 Task: Include a multi-line comment to document your script's dependencies and required packages.
Action: Mouse moved to (800, 341)
Screenshot: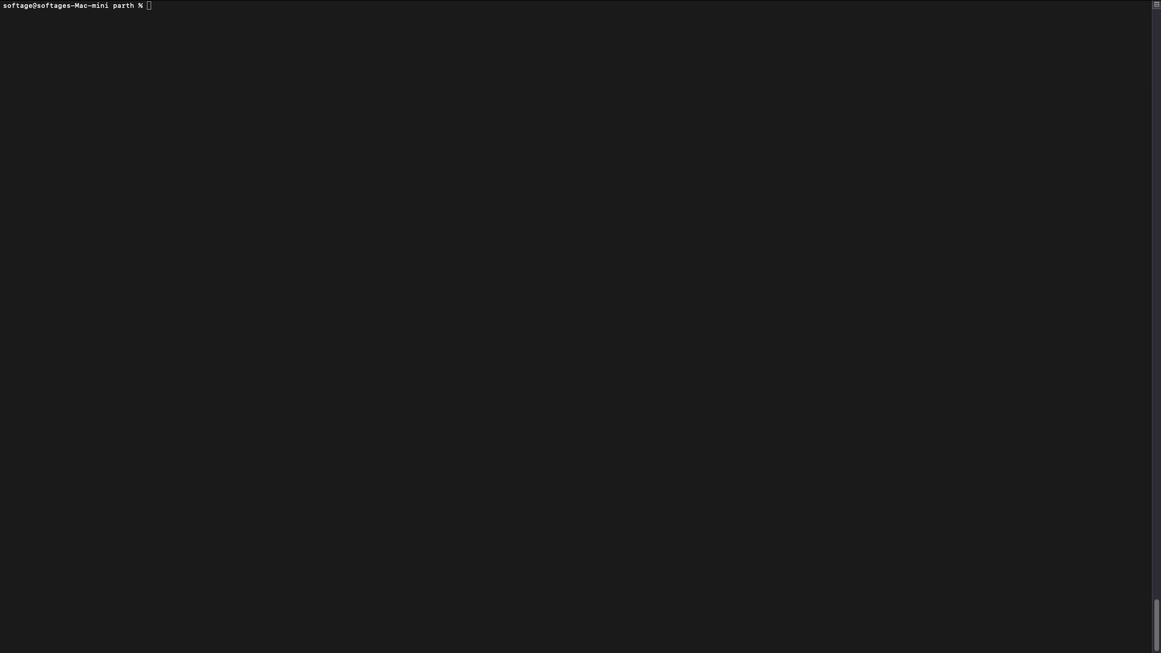 
Action: Mouse pressed left at (800, 341)
Screenshot: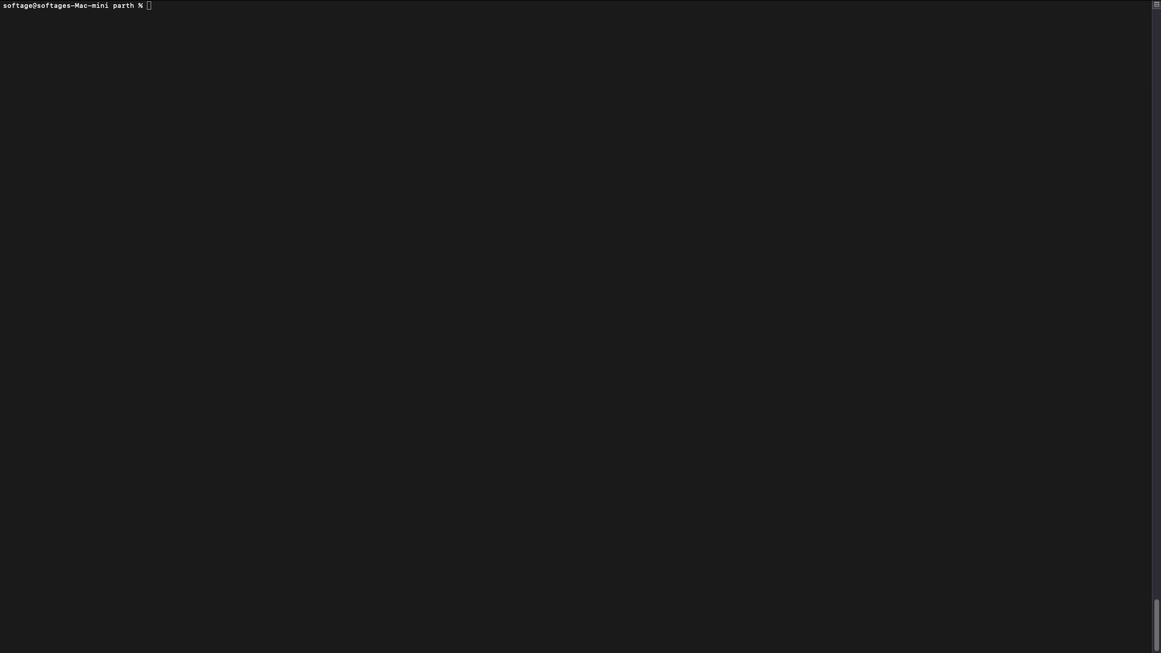
Action: Mouse moved to (664, 340)
Screenshot: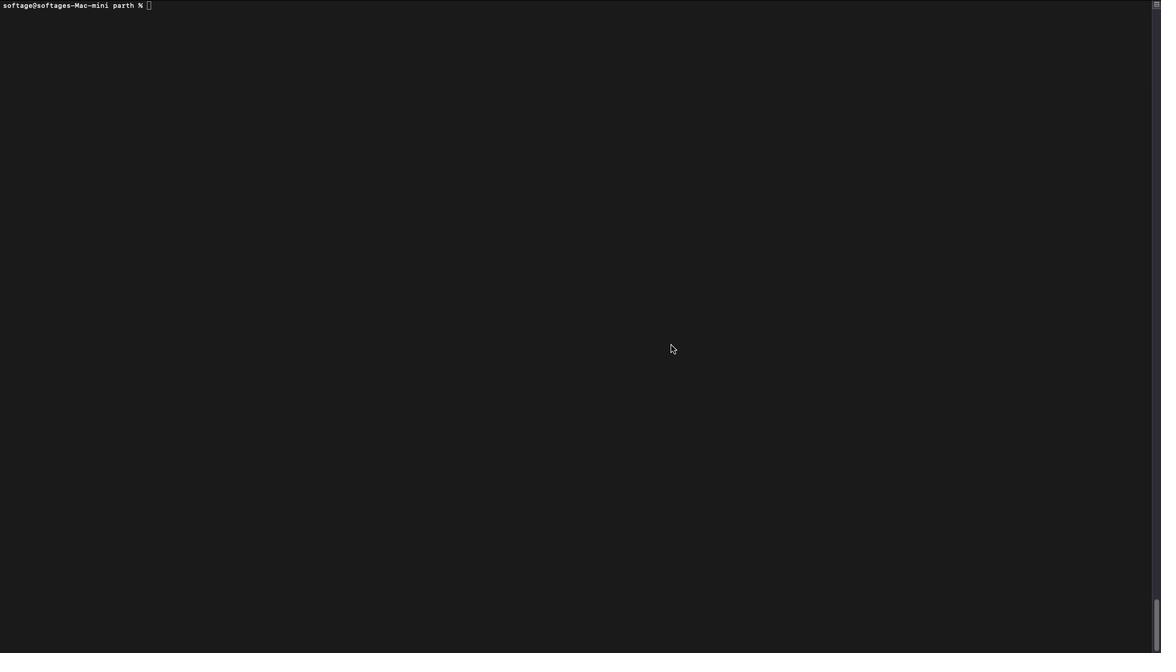 
Action: Mouse pressed left at (664, 340)
Screenshot: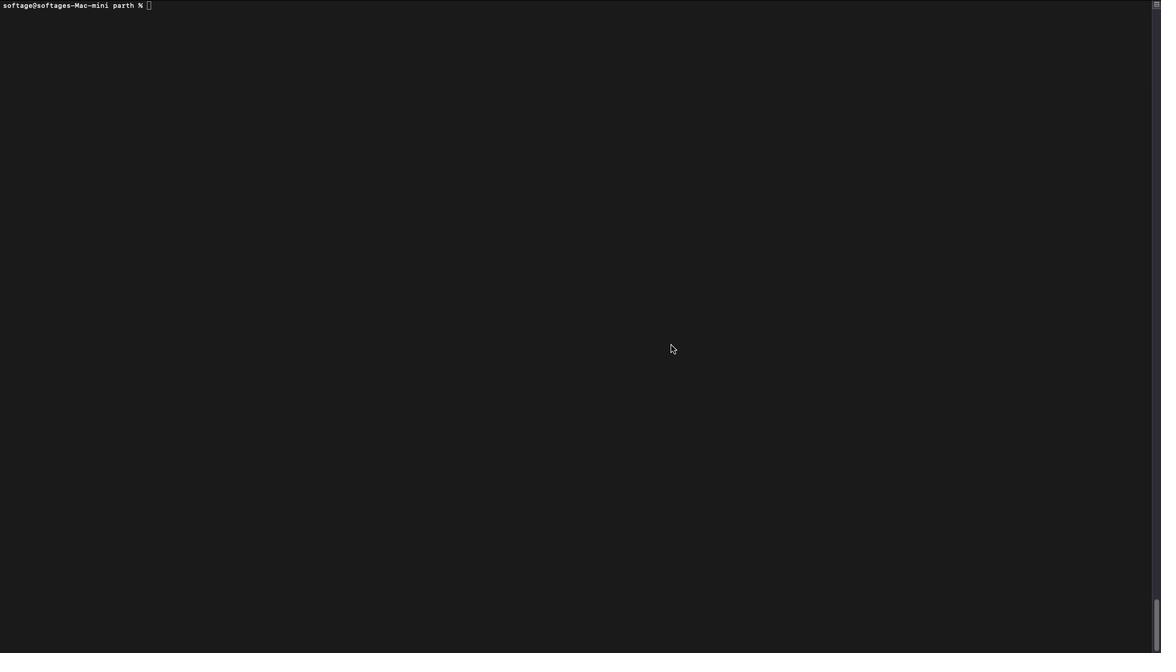 
Action: Mouse moved to (669, 340)
Screenshot: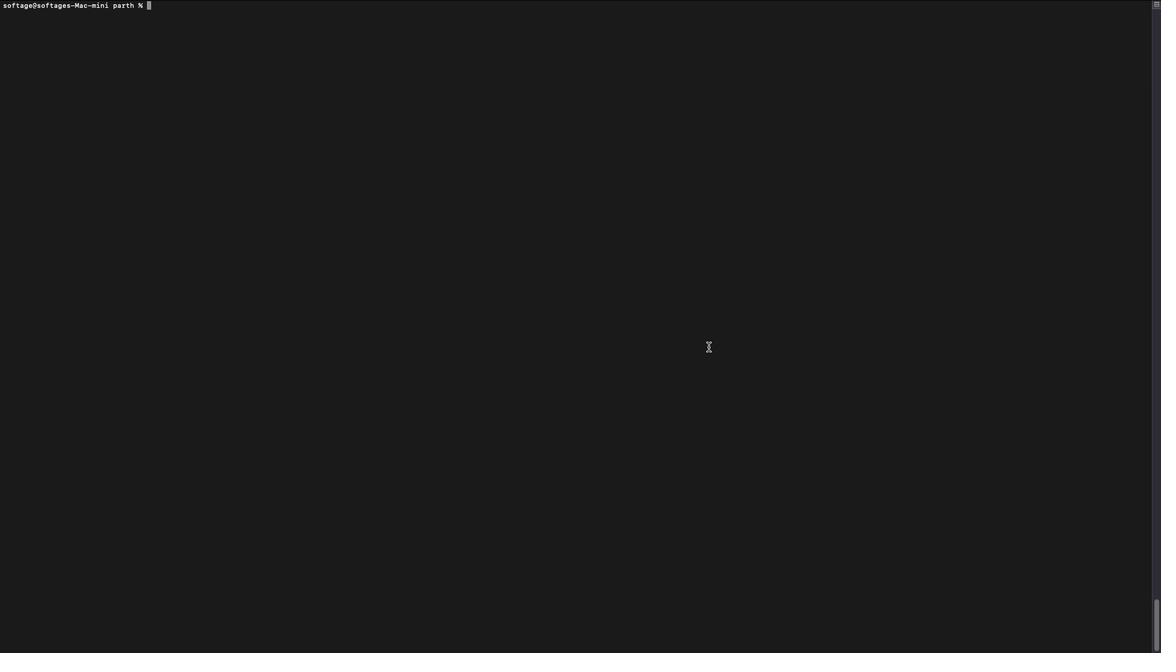 
Action: Key pressed Key.caps_lock'v''i''m'Key.space'b''a''s''h''2''0''2''.''s''h'Key.enter'i'Key.shift'#'Key.shift'!''/''b''i''n''/''b''a''s''h'Key.enterKey.enterKey.shift_r':'Key.shift_r'<''<'"'"Key.shift'E''N''D'"'"Key.enterKey.shiftKey.shift'S''c''r''i''p''t'Key.spaceKey.shift'N''a''m''e'Key.shift_r':'Key.spaceKey.shift'M''y'Key.spaceKey.shift'B'Key.backspace'a''s'Key.backspaceKey.backspaceKey.shift'B''a''s''h'Key.spaceKey.shift'S''c''r''i''p''t'Key.enterKey.shift'A''u''t''h''o''r'Key.shift_r':'Key.spaceKey.shift'Y''o''u''r'Key.spaceKey.shift'N''a''m''e'Key.spaceKey.enterKey.shift'D''e''s''c''r''i''p''t''i''o''n'Key.shift_r':'Key.spaceKey.shift'T''h''s'Key.spaceKey.backspaceKey.backspace'i''s'Key.space's''c''r''i''p''t'Key.space'd''o''e''s'Key.space's''o''m''t'Key.backspace'e''t''h''i''n''g'Key.space'u''s''e''f''u''l''.'Key.enterKey.enterKey.shift'D''e''p''e''n''d''e''n''c''i''e''s'Key.shift_r':'Key.enter'-'Key.spaceKey.shift'P''a''c''k''a''g''e'Key.space'1'Key.spaceKey.shift_r'('Key.shift'V''e''r''s''i''o''b'Key.backspace'n'Key.space'1''1''.''2''.''1'Key.shift_r')'Key.enter'-'Key.spaceKey.shift'P''a''c''k''a''g''e'Key.space'1'Key.spaceKey.shift_r'('Key.shift'V''e''r''s''i''o''n'Key.space'1''2''.''2''.''1'Key.shift_r')'Key.enter'-'Key.space'.''.''.'Key.enterKey.enterKey.shift'U''s''a''g''e'Key.shift_r':'Key.enter'-'Key.spaceKey.shift'M''a''k''e'Key.space's''u''r''e'Key.space'y''o''u'Key.space'h''a''v''e'Key.spaceKey.shift'P''a''c''k''a''g''e'Key.space'1'Key.space'a''n''d'Key.spaceKey.shift'P''a''c''k''a''g''e'Key.space'2'Key.spaceKey.shift'i''n''s''t''a''l''l''e''d'Key.space'b''e''f''o''r''e'Key.space'r''u''n''n''i''n''g'Key.space't''h''i''s'Key.space's''c''r''i''p''t''.'Key.enterKey.enterKey.shift'E''N''D'Key.enterKey.enterKey.shift'R''e''s''t'Key.spaceKey.backspaceKey.backspaceKey.backspaceKey.backspaceKey.backspaceKey.backspaceKey.enterKey.shiftKey.escKey.shift_r'i'Key.shift'#'Key.spaceKey.shift'R''e''s''t'Key.space'o''f'Key.space't''h'Key.backspaceKey.backspace'y''o''u''r'Key.space's''c''r''i''p''t'Key.space'g''o''e''s'Key.space'h''e''s'Key.backspaceKey.backspace'e''r''e'Key.escKey.shift_r':''w''q'Key.enter'c''a''t'Key.space'b''a''s''h''2''0''2''.''s''h'Key.enter
Screenshot: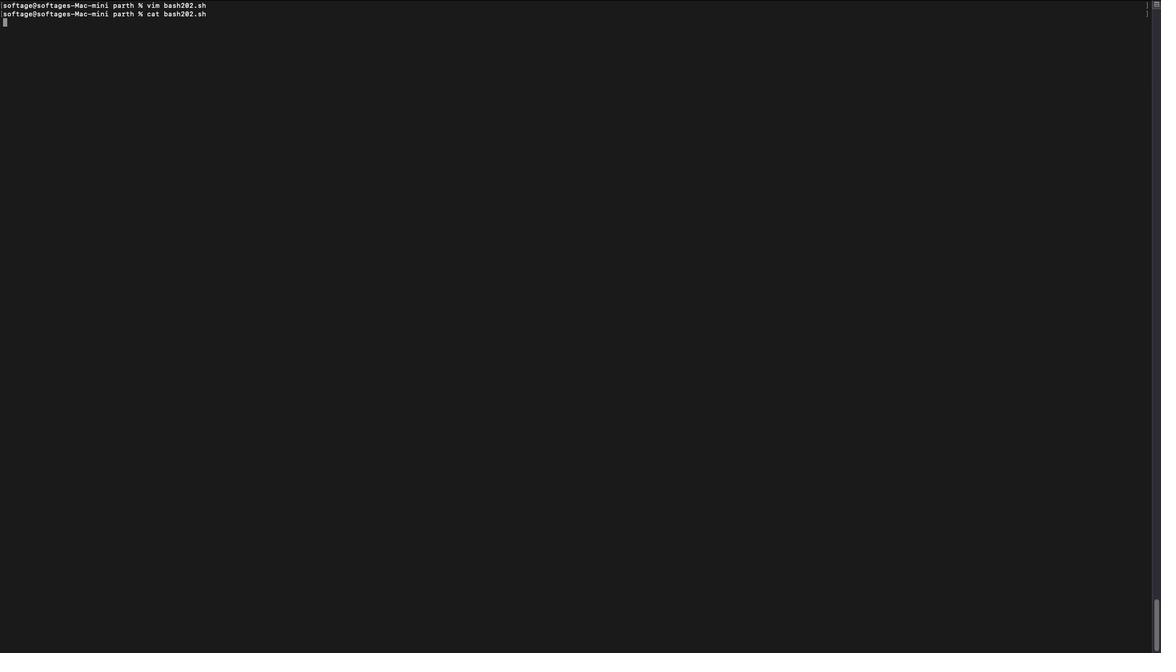 
Action: Mouse moved to (826, 338)
Screenshot: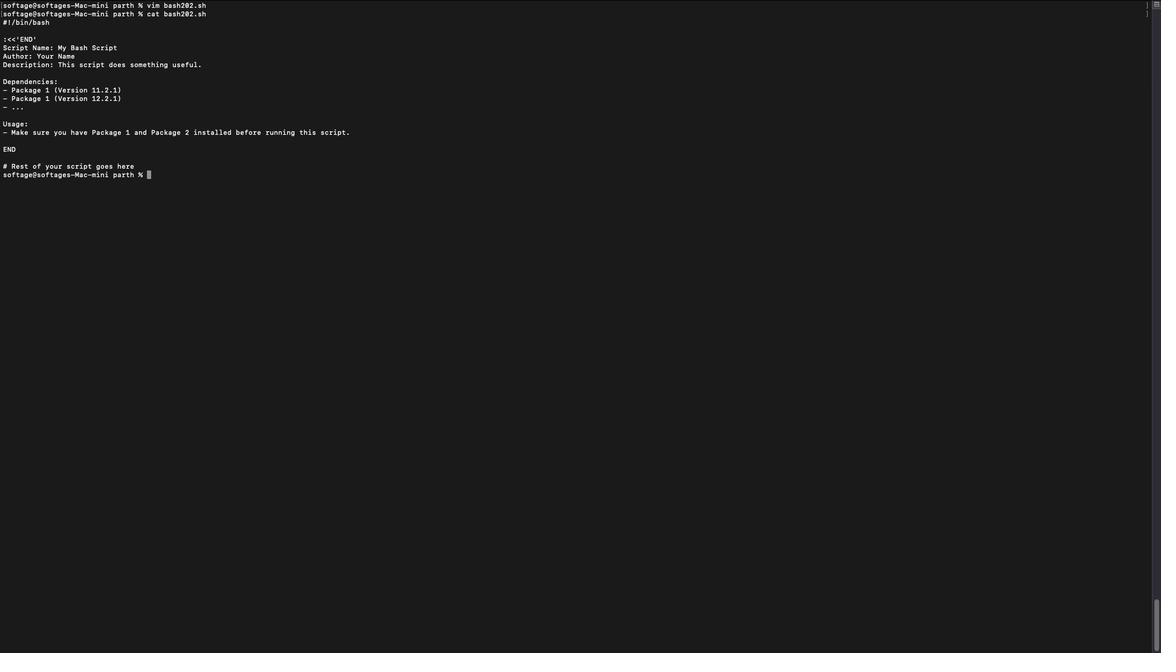 
Action: Mouse pressed left at (826, 338)
Screenshot: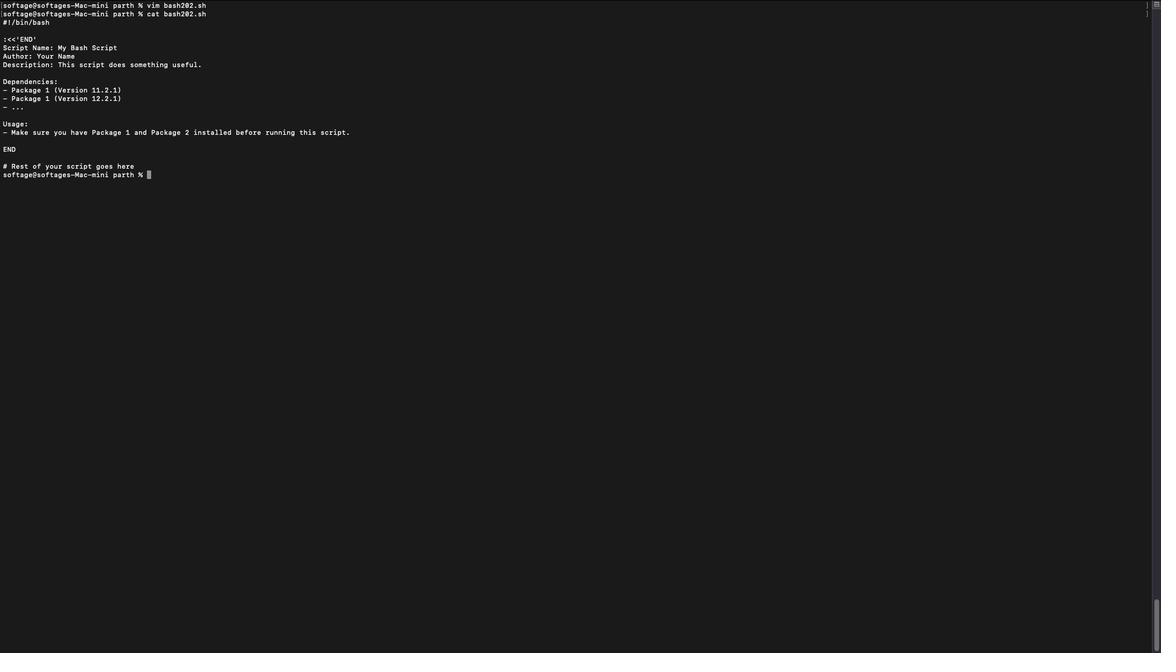 
